 Task: Add filter "In the last 6 months" in request date.
Action: Mouse moved to (16, 155)
Screenshot: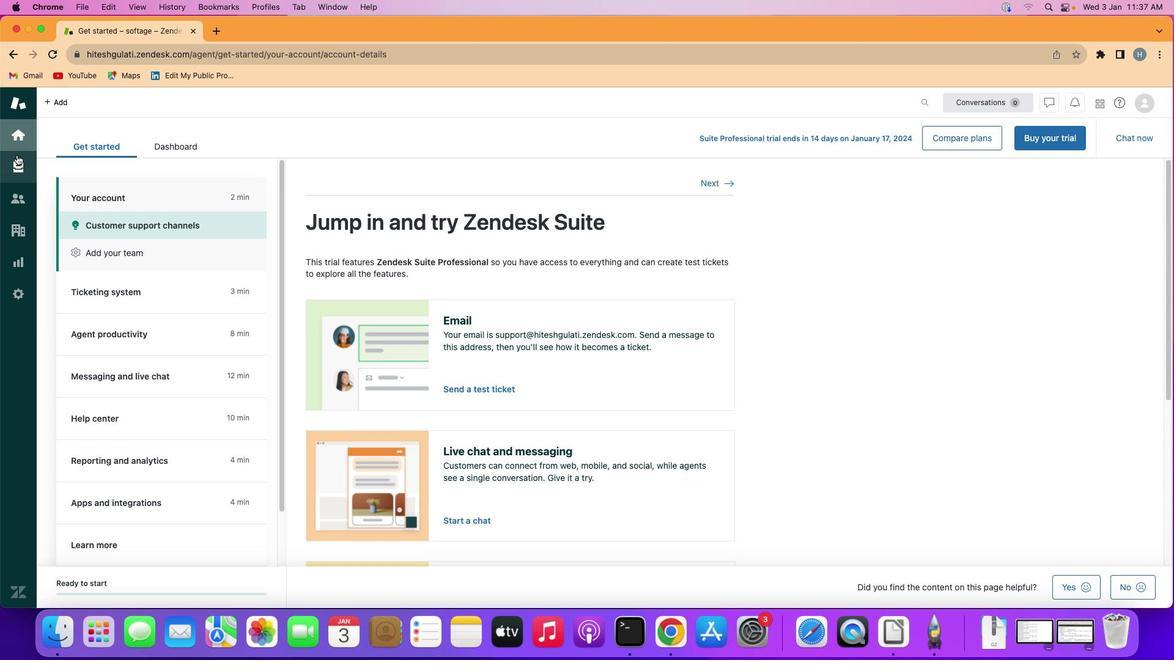 
Action: Mouse pressed left at (16, 155)
Screenshot: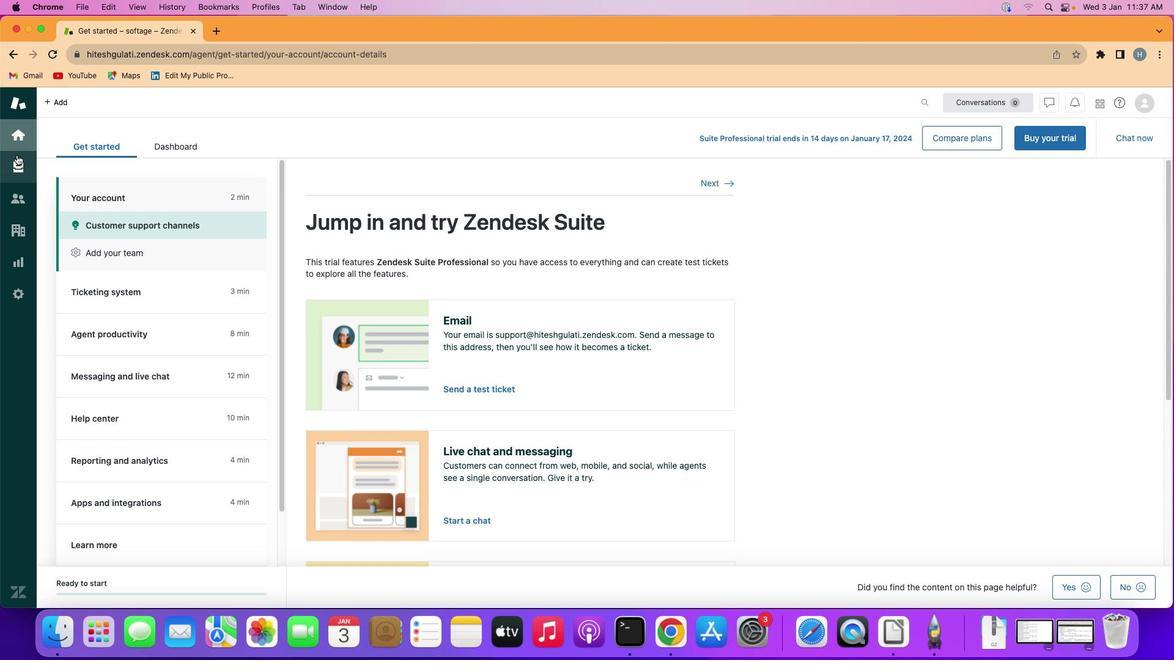 
Action: Mouse moved to (151, 298)
Screenshot: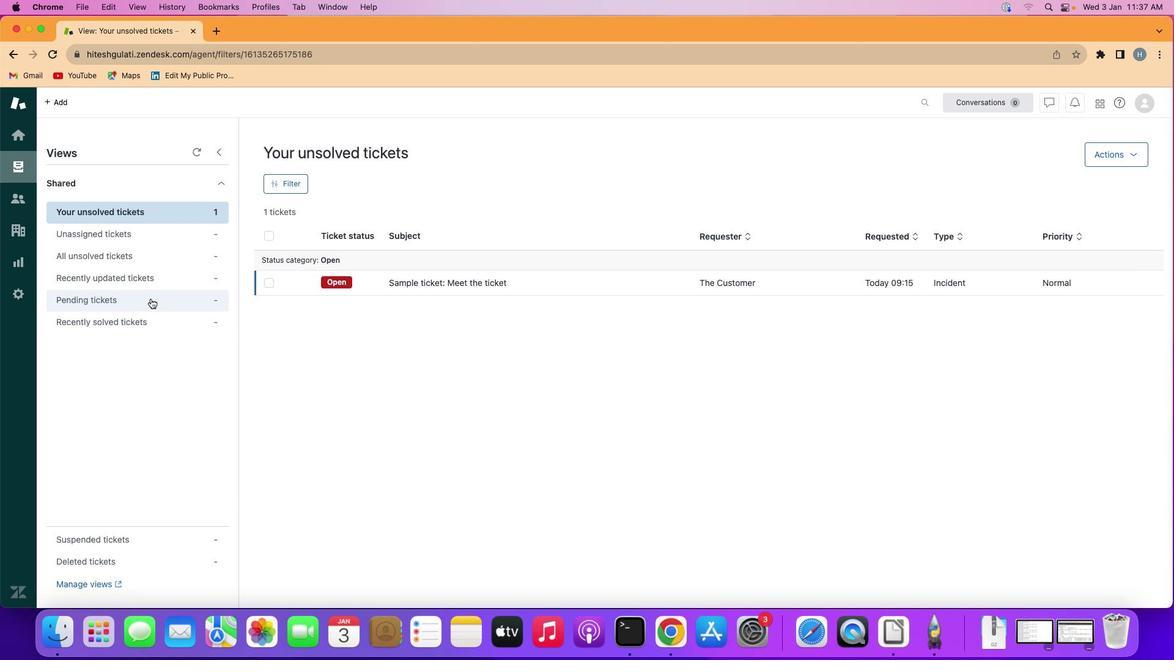 
Action: Mouse pressed left at (151, 298)
Screenshot: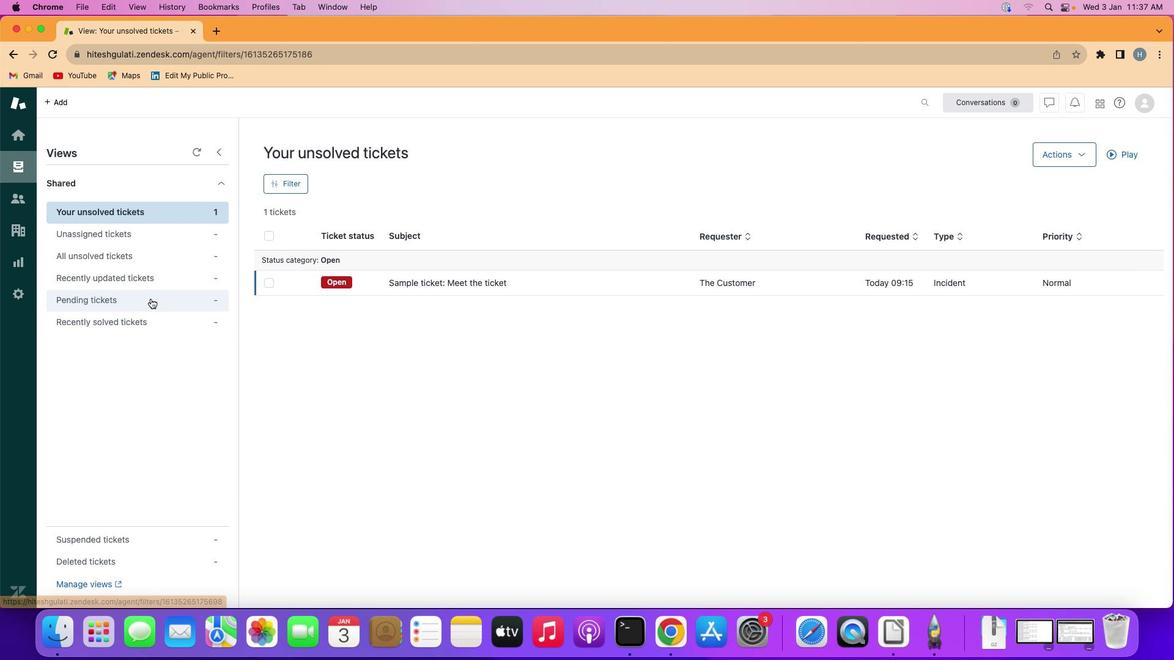
Action: Mouse moved to (290, 183)
Screenshot: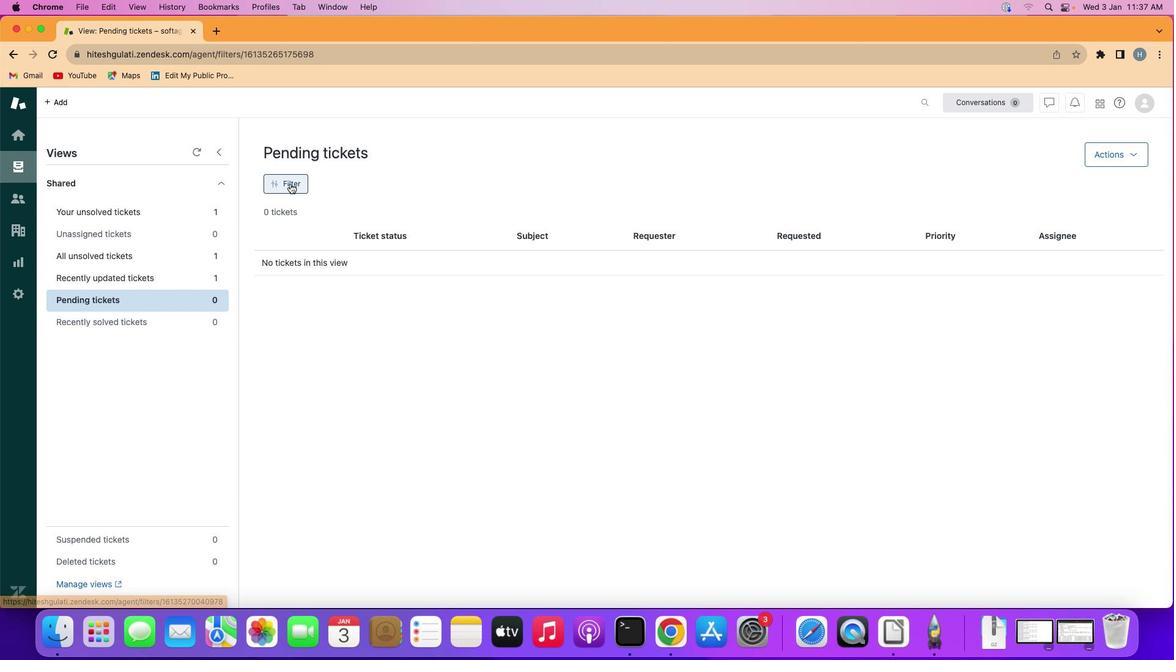 
Action: Mouse pressed left at (290, 183)
Screenshot: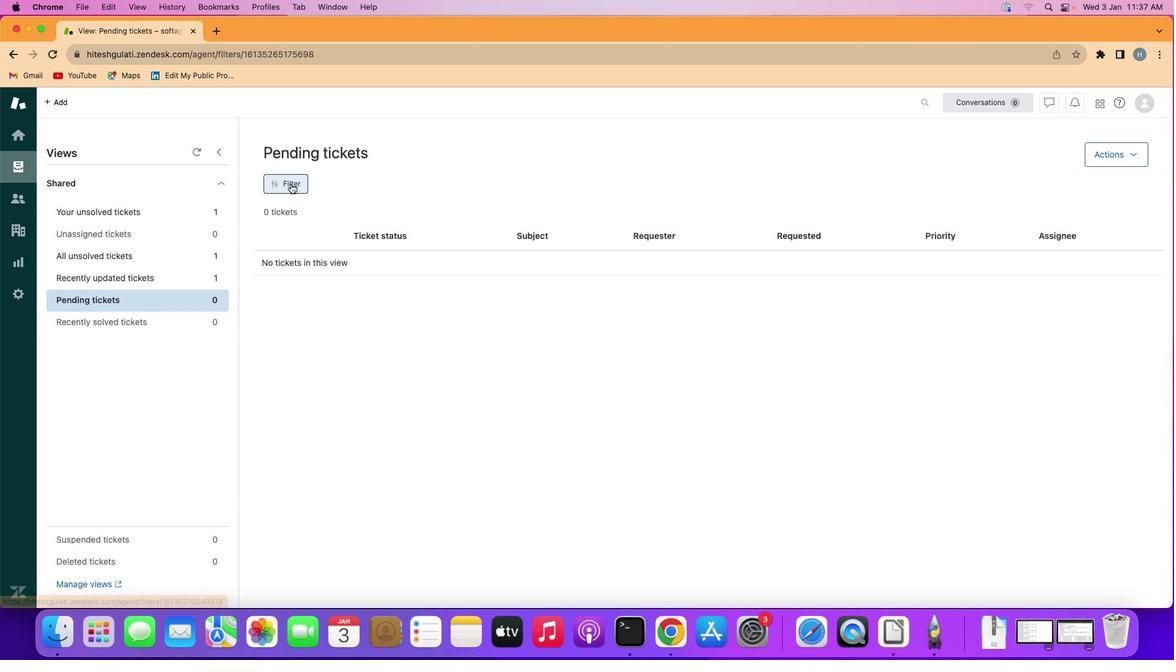 
Action: Mouse moved to (988, 346)
Screenshot: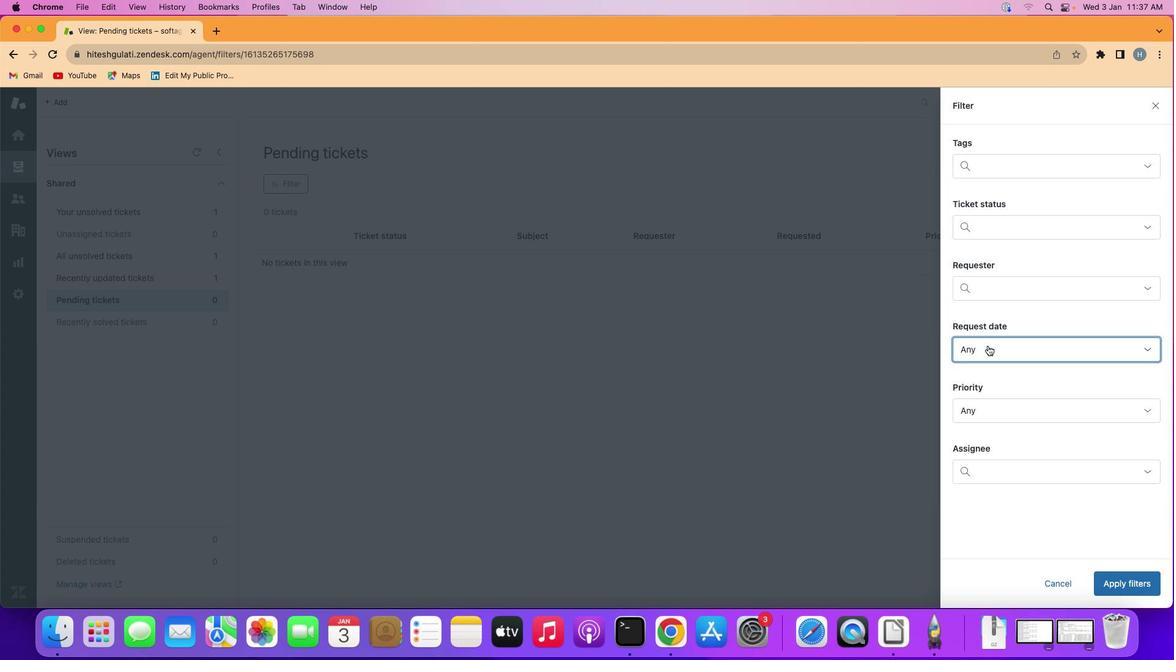 
Action: Mouse pressed left at (988, 346)
Screenshot: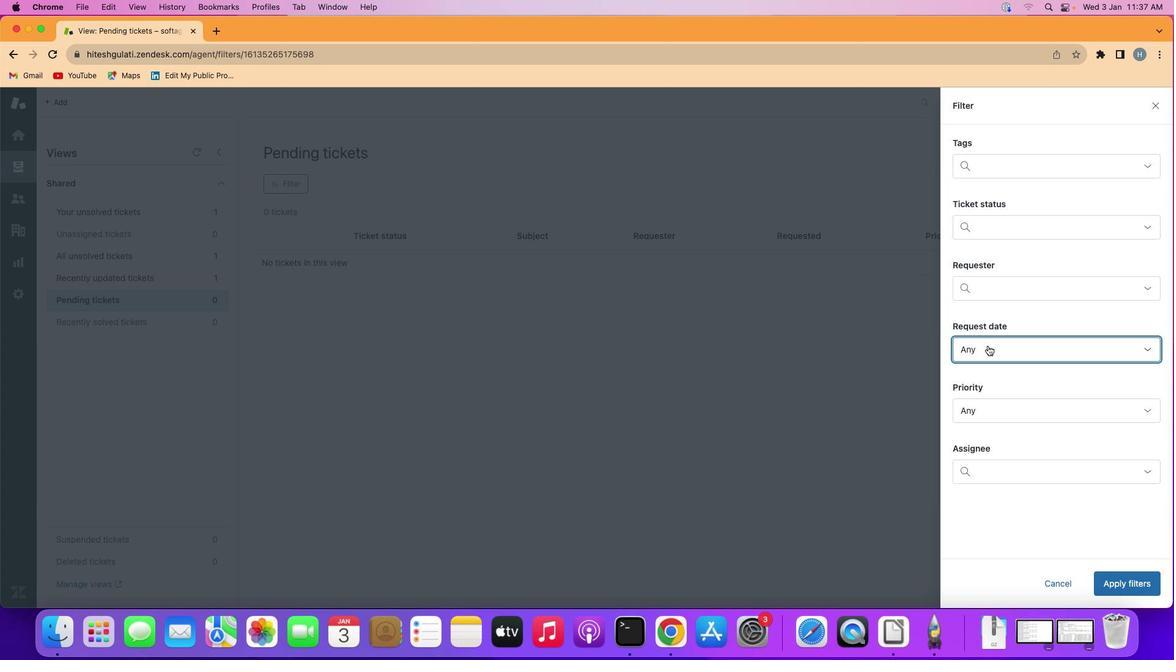 
Action: Mouse moved to (1041, 484)
Screenshot: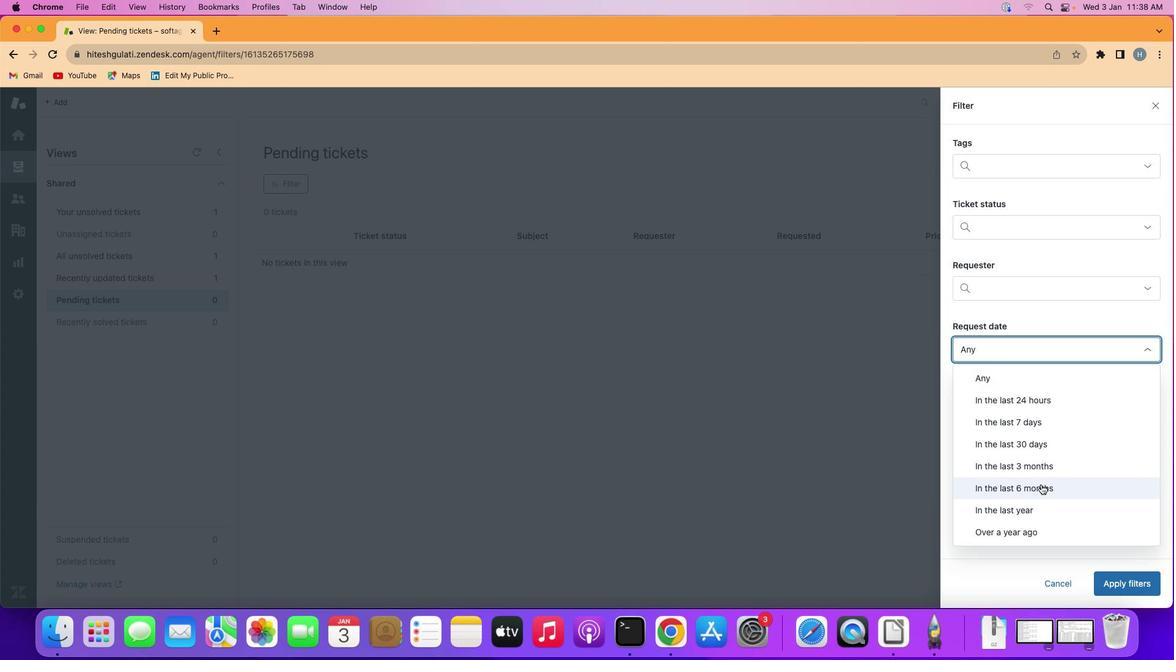 
Action: Mouse pressed left at (1041, 484)
Screenshot: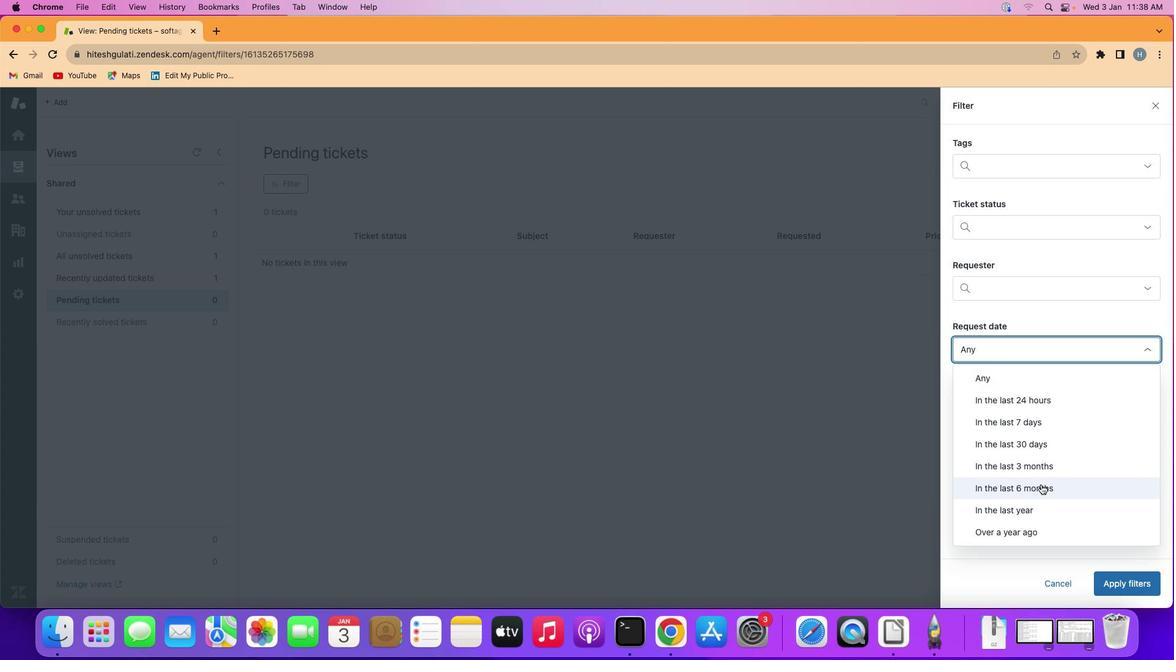 
Action: Mouse moved to (1120, 581)
Screenshot: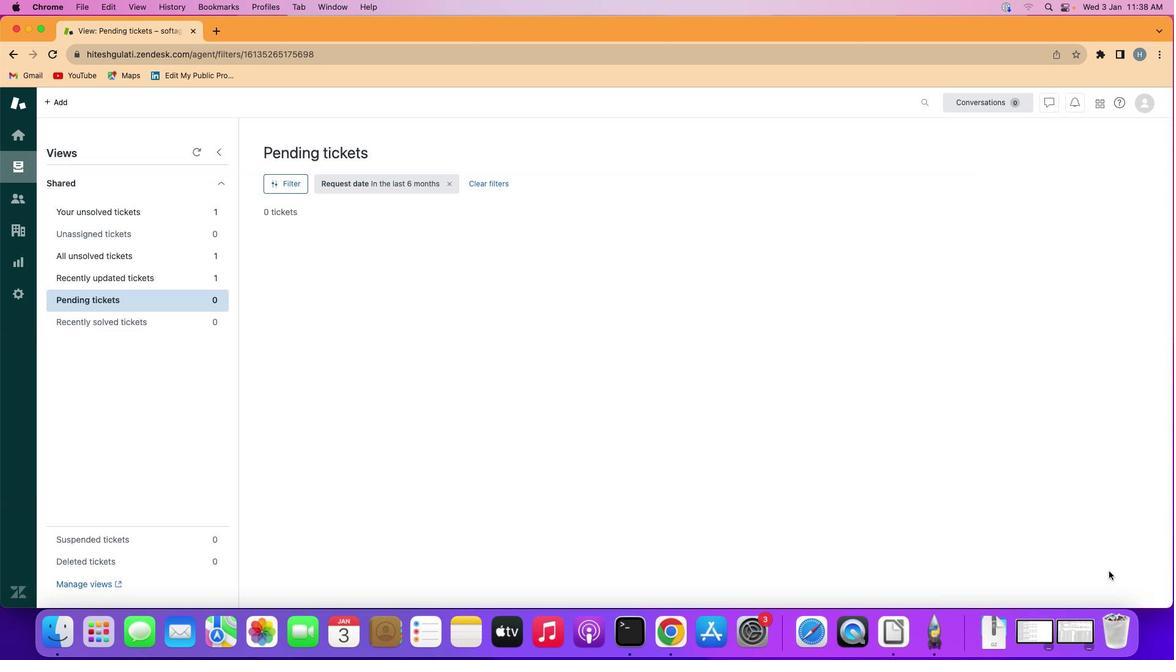 
Action: Mouse pressed left at (1120, 581)
Screenshot: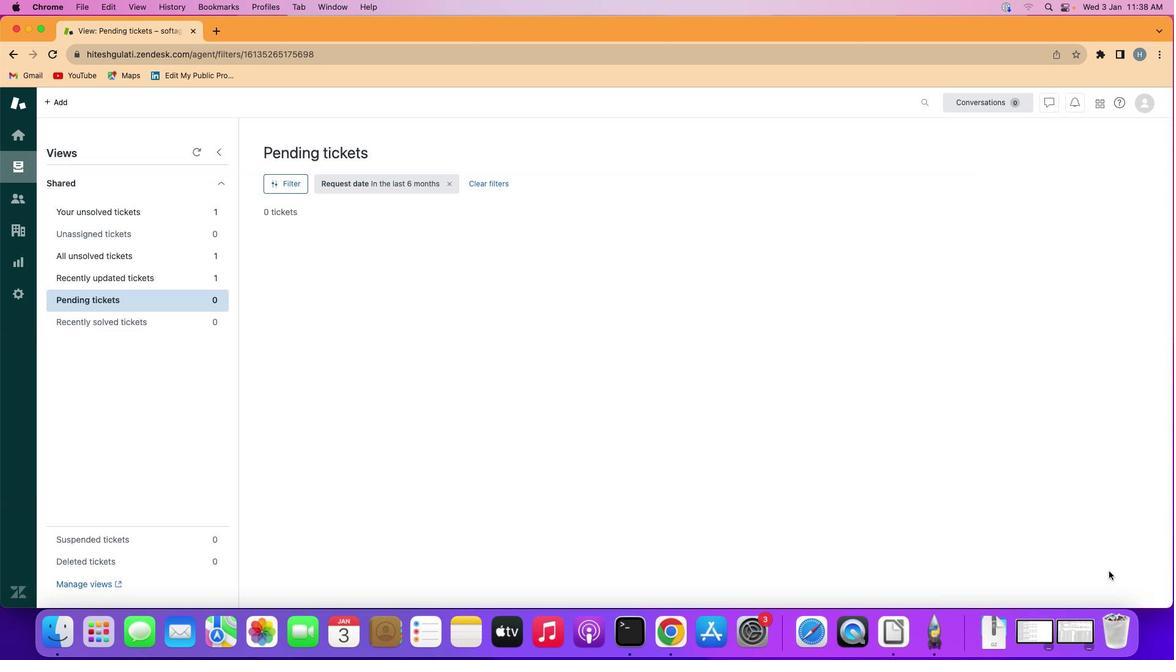 
Action: Mouse moved to (511, 301)
Screenshot: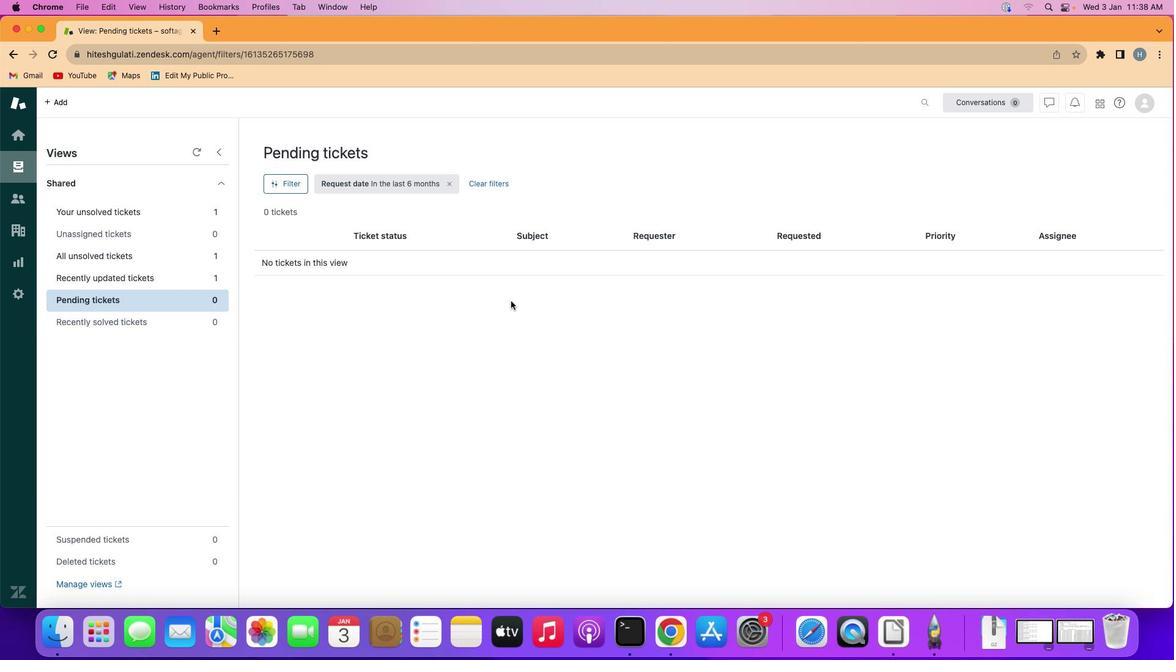 
